Task: Choose zoom.
Action: Mouse moved to (750, 102)
Screenshot: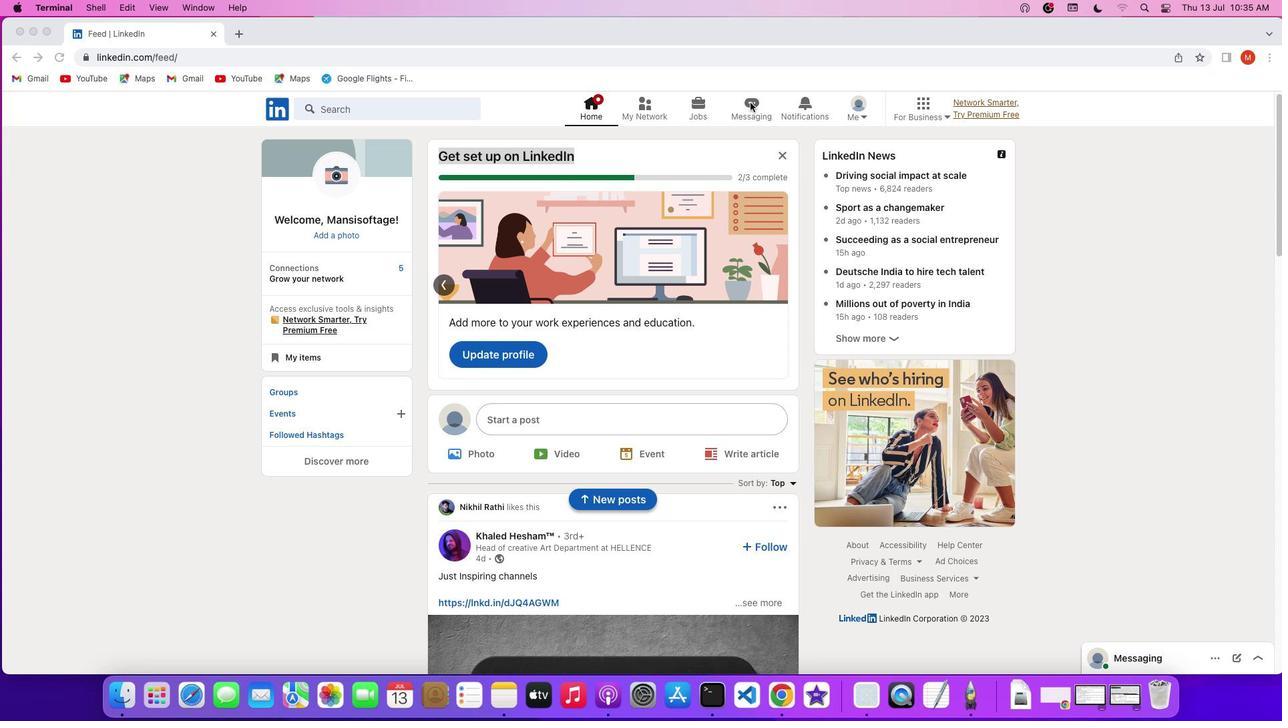 
Action: Mouse pressed left at (750, 102)
Screenshot: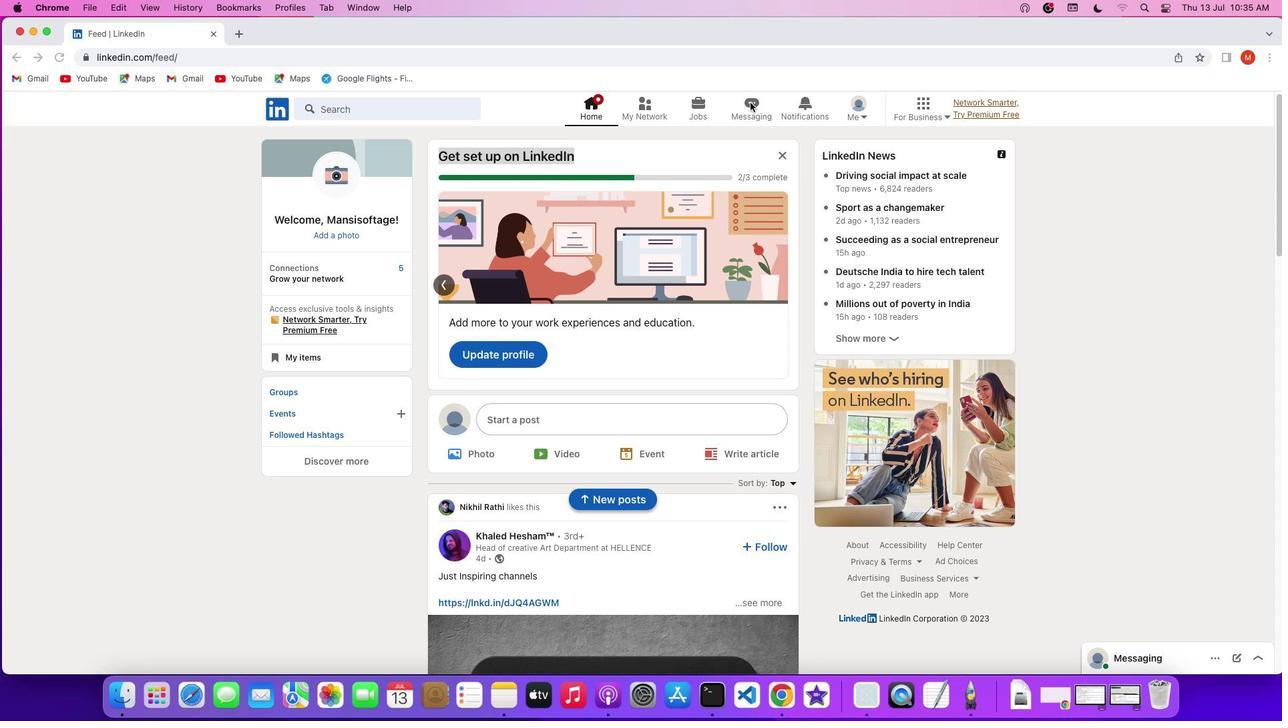 
Action: Mouse pressed left at (750, 102)
Screenshot: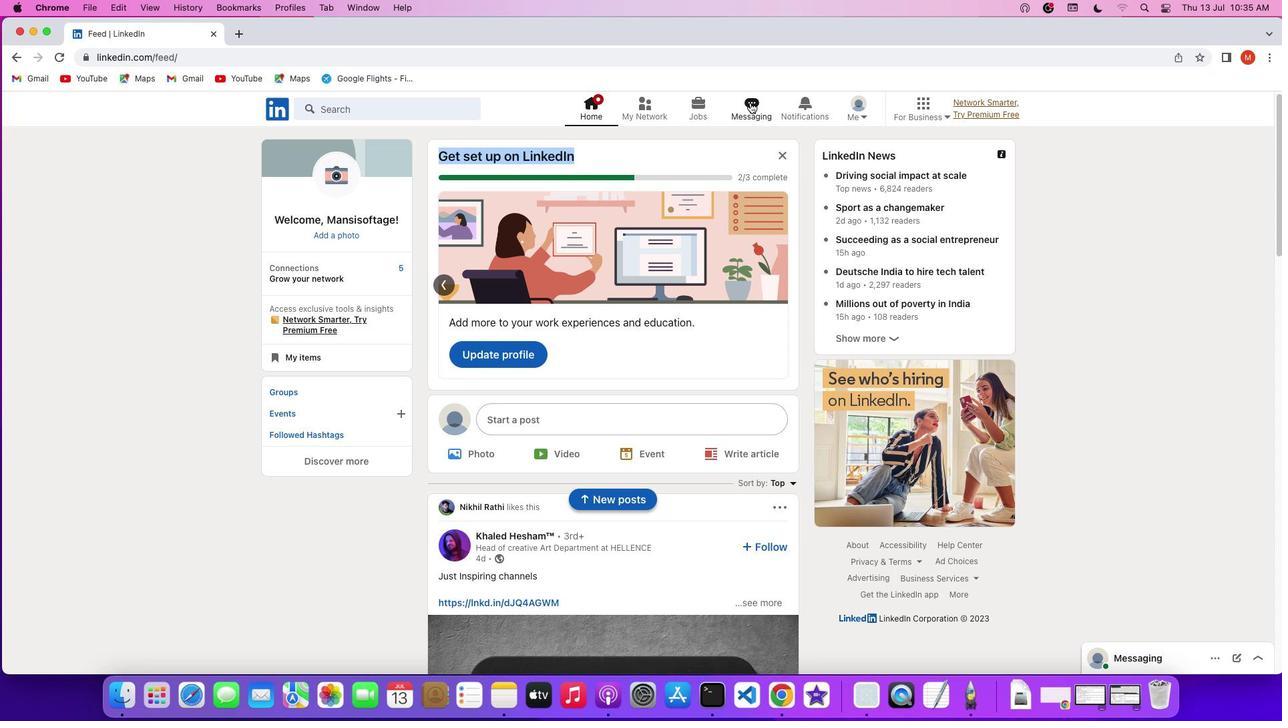 
Action: Mouse moved to (728, 154)
Screenshot: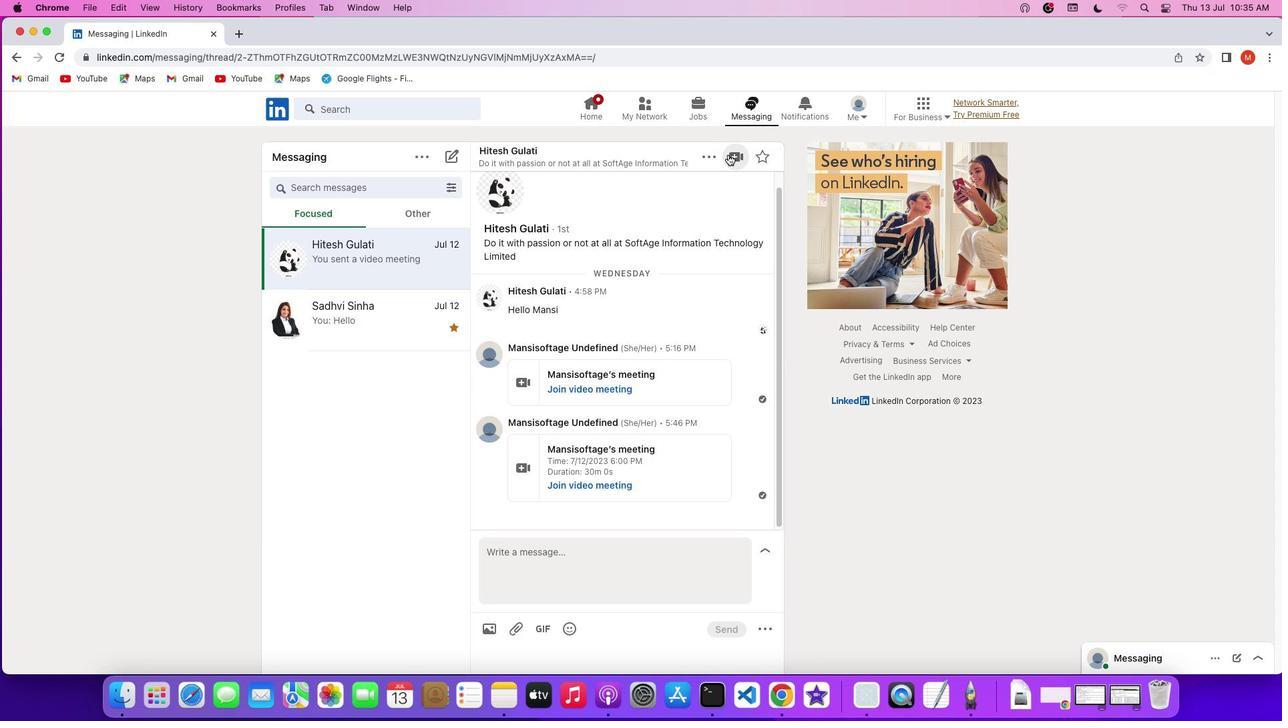 
Action: Mouse pressed left at (728, 154)
Screenshot: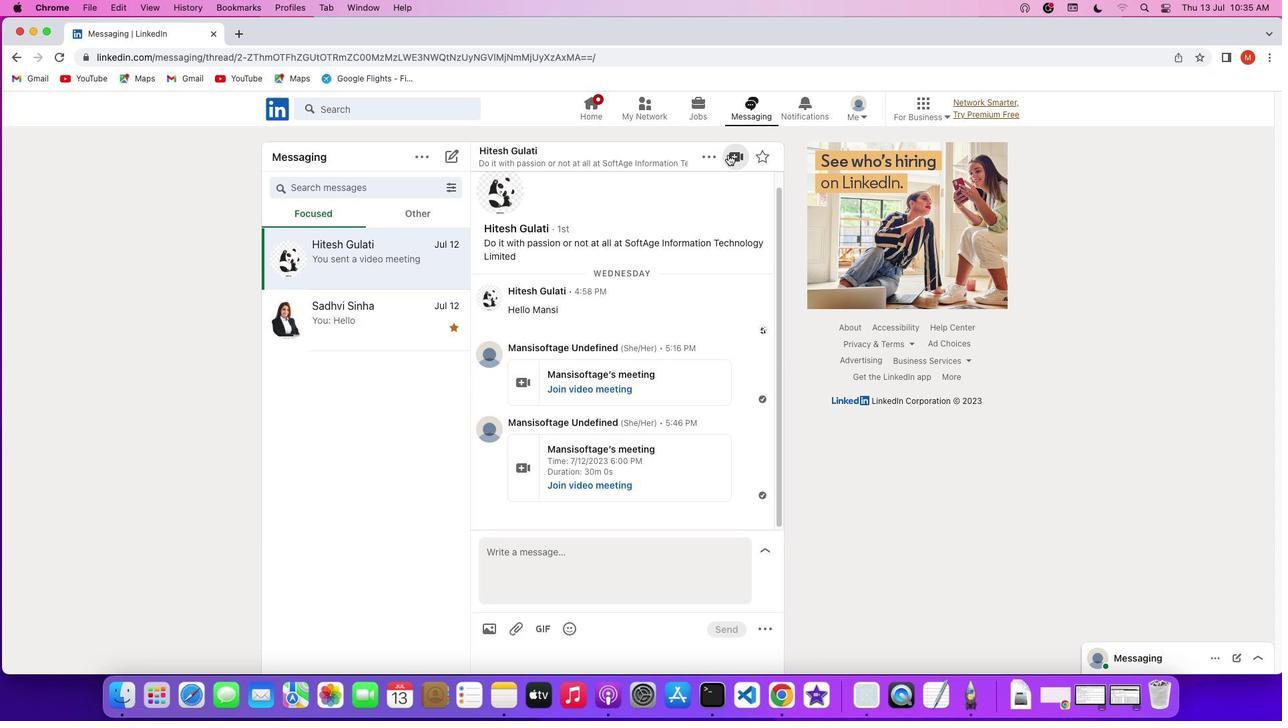 
Action: Mouse moved to (634, 417)
Screenshot: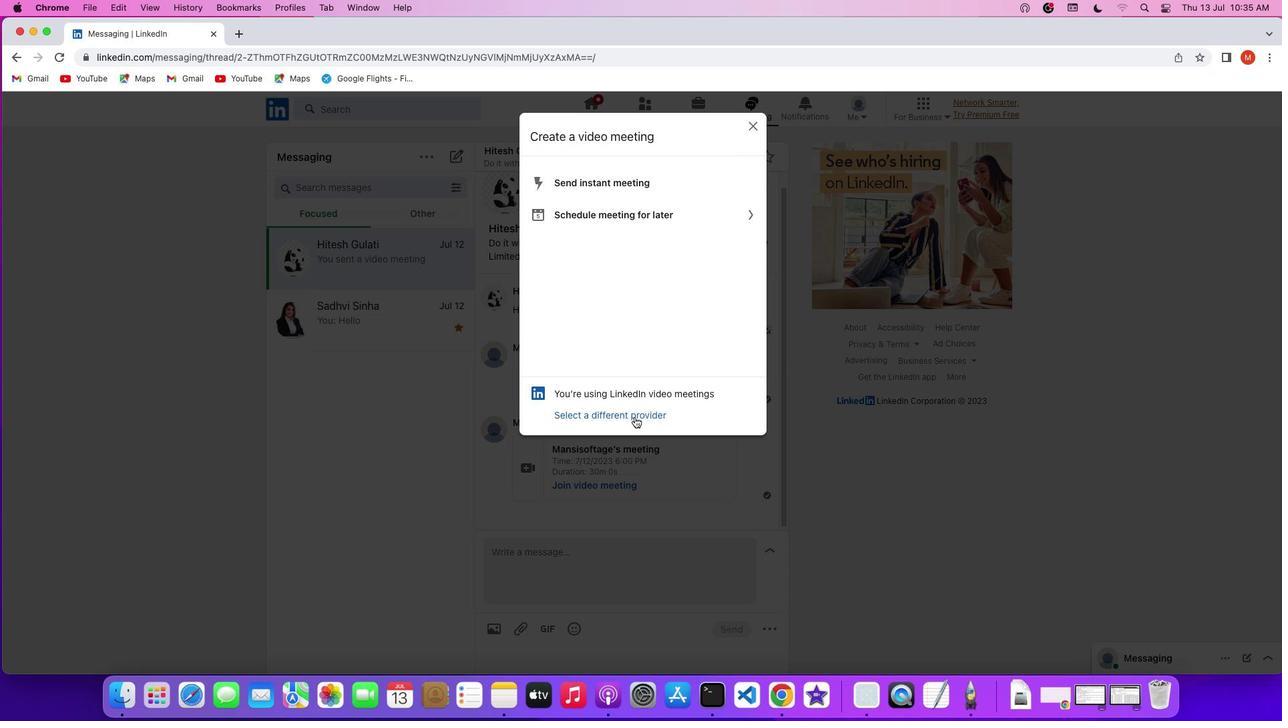 
Action: Mouse pressed left at (634, 417)
Screenshot: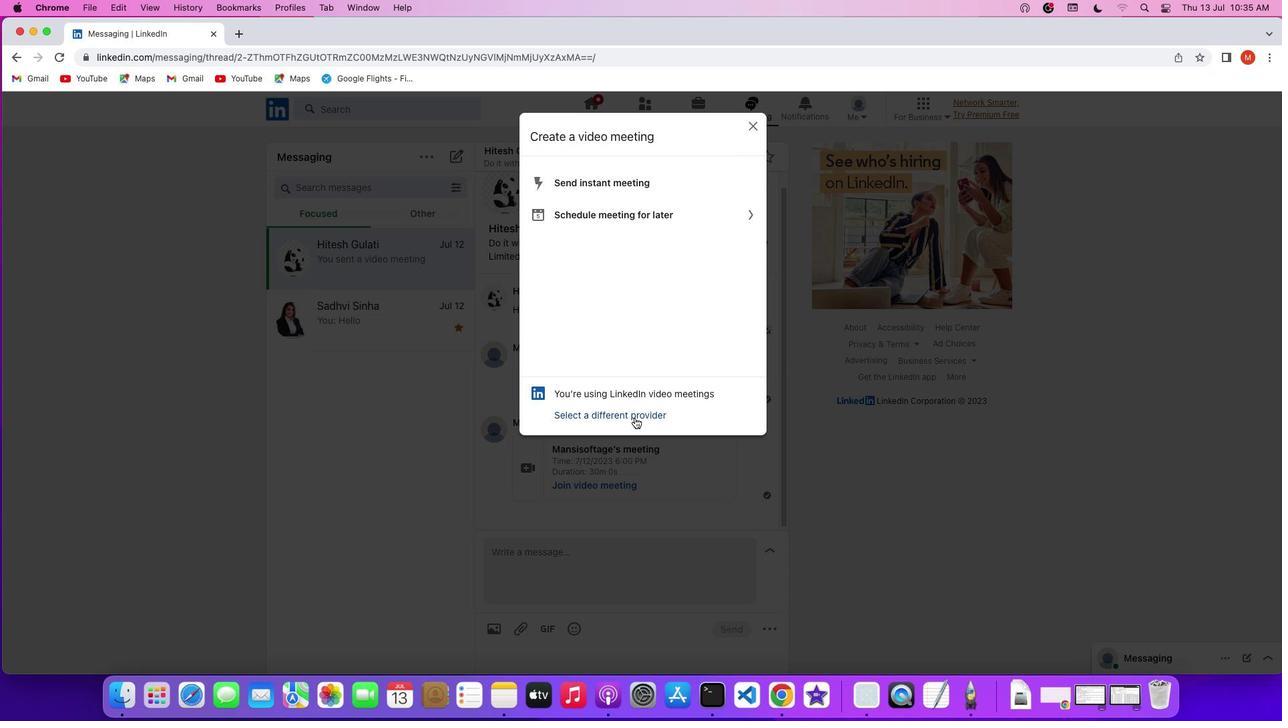 
Action: Mouse moved to (568, 247)
Screenshot: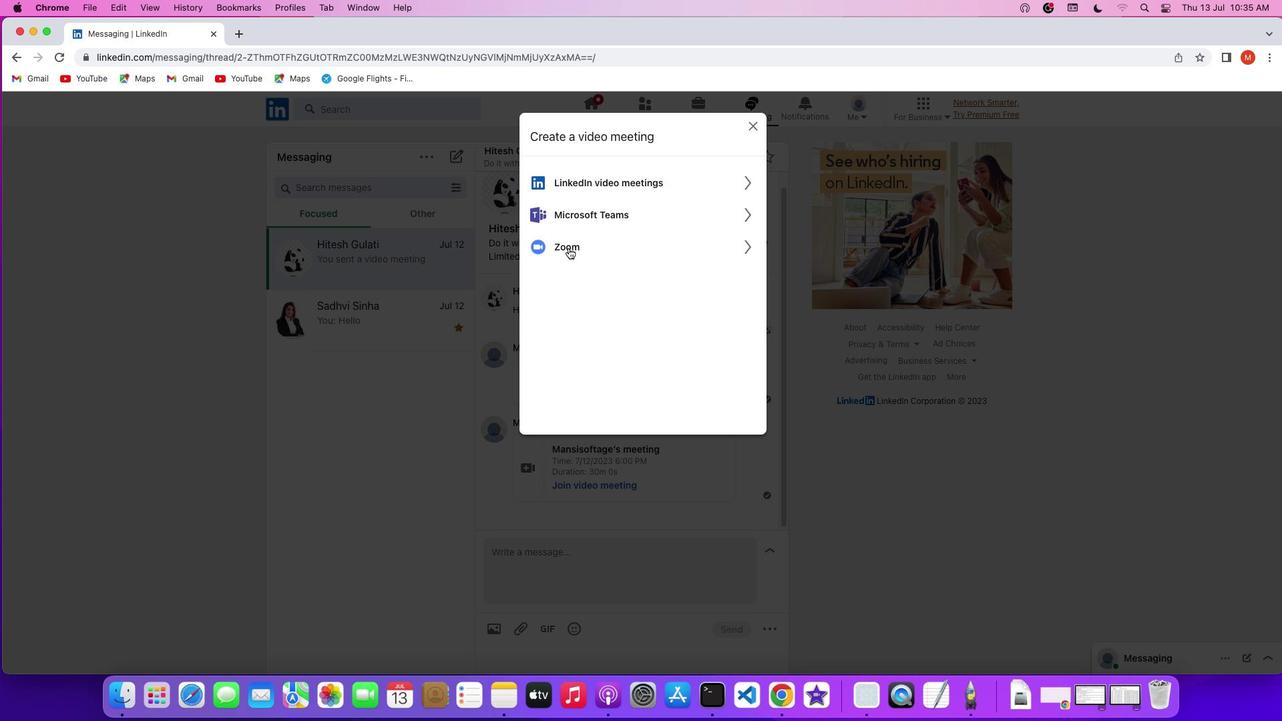 
Action: Mouse pressed left at (568, 247)
Screenshot: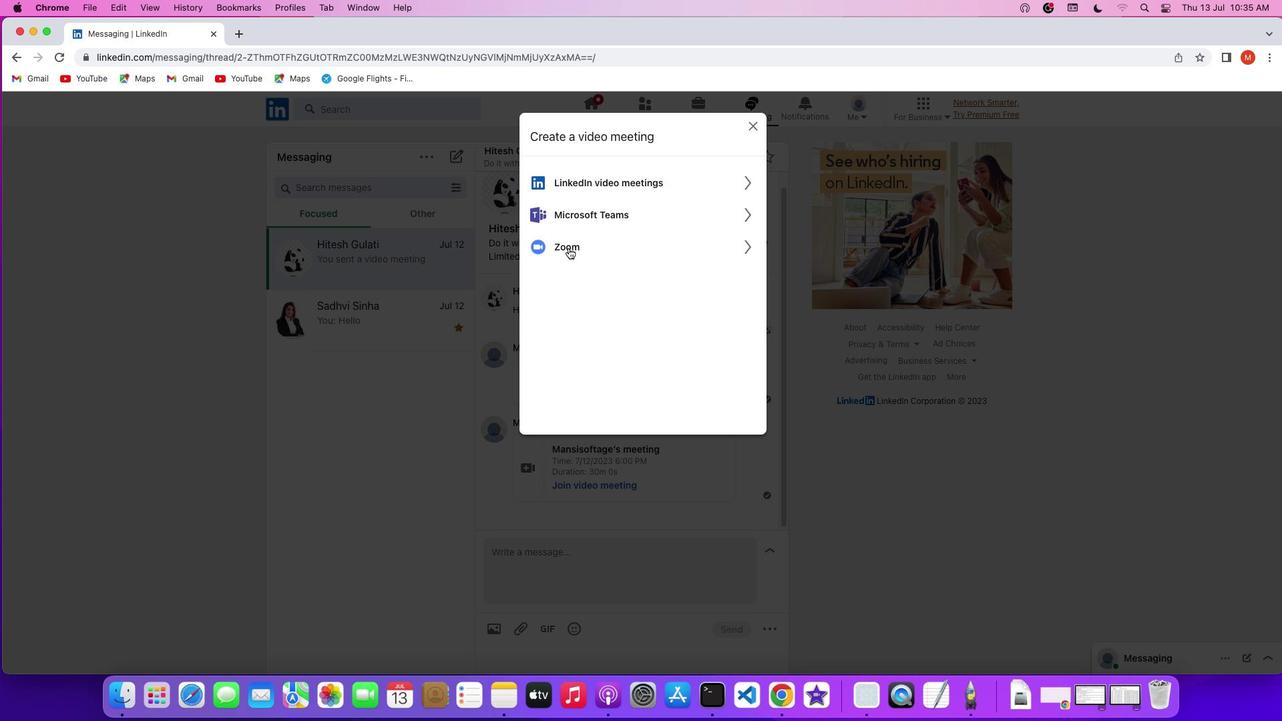 
